 Task: Enable the video filter "Video transformation filter" for transcode stream output.
Action: Mouse moved to (130, 17)
Screenshot: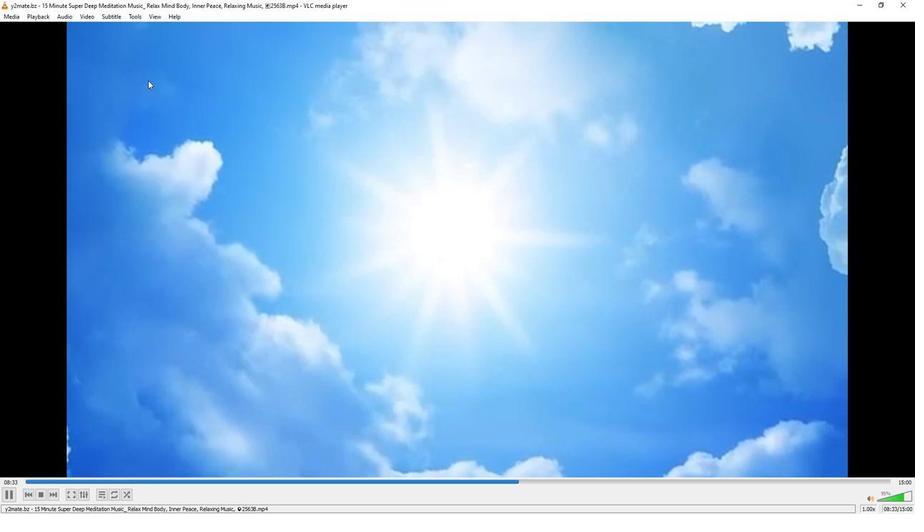 
Action: Mouse pressed left at (130, 17)
Screenshot: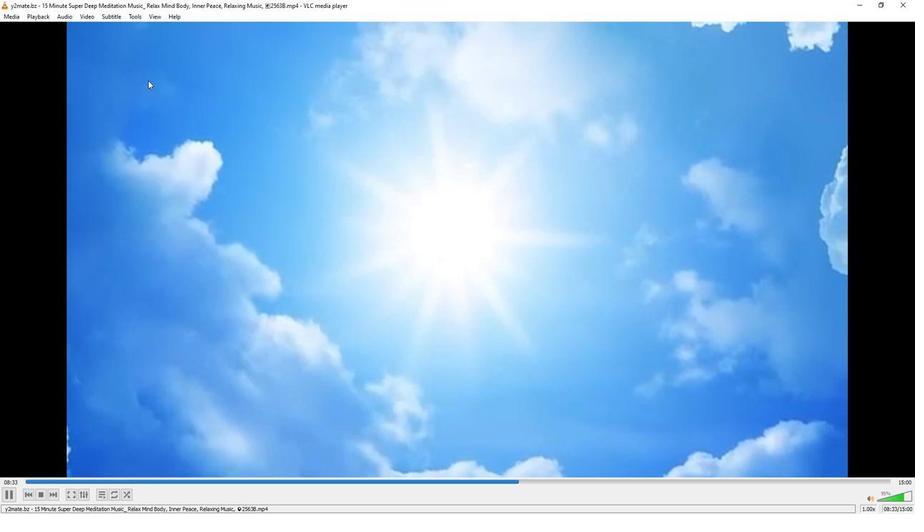 
Action: Mouse moved to (158, 131)
Screenshot: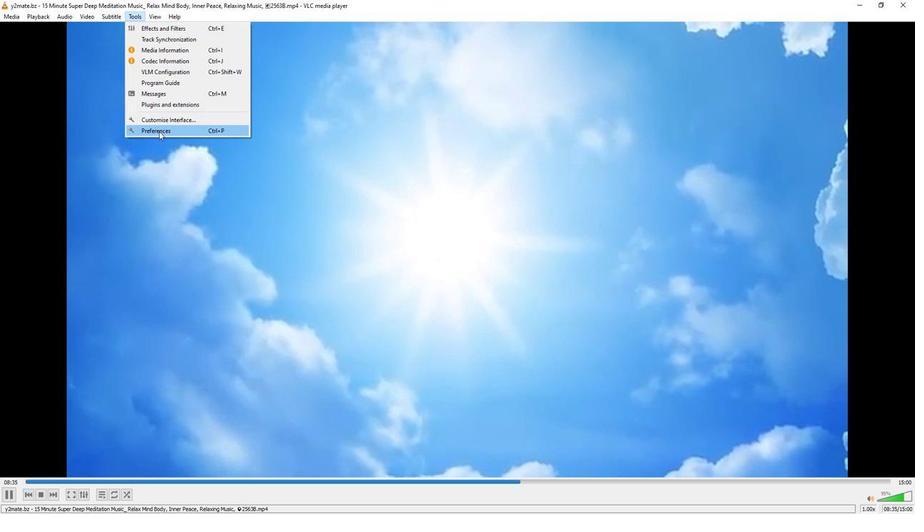 
Action: Mouse pressed left at (158, 131)
Screenshot: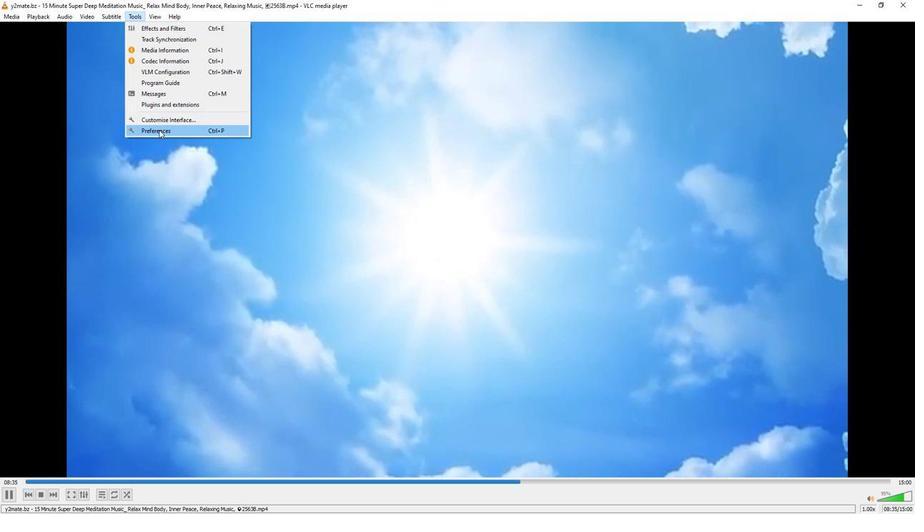 
Action: Mouse moved to (302, 415)
Screenshot: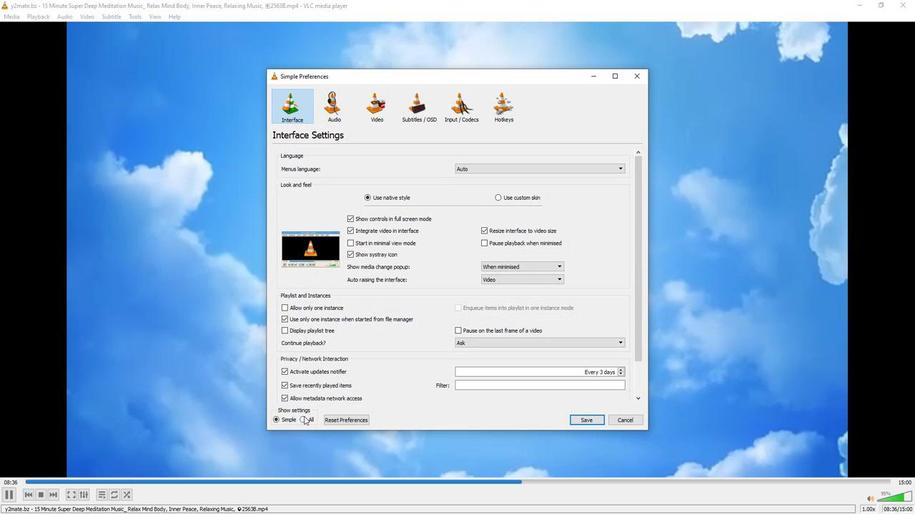 
Action: Mouse pressed left at (302, 415)
Screenshot: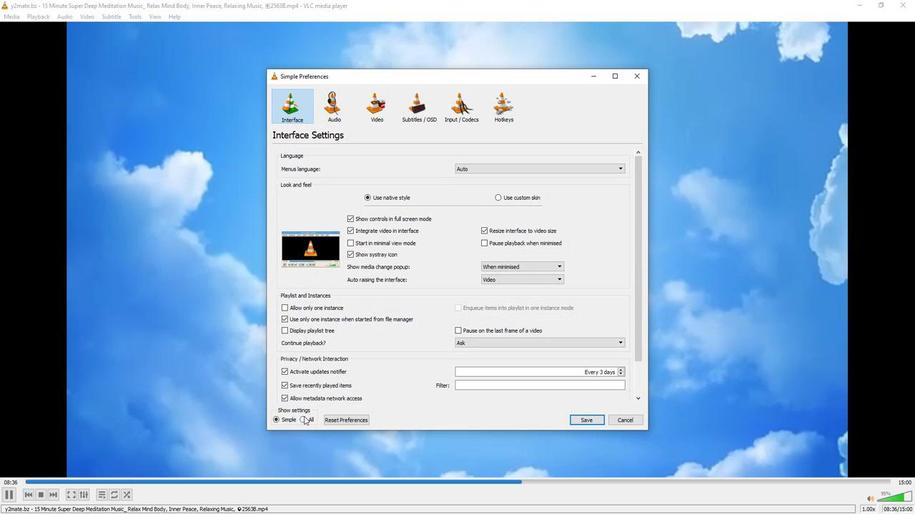 
Action: Mouse moved to (284, 330)
Screenshot: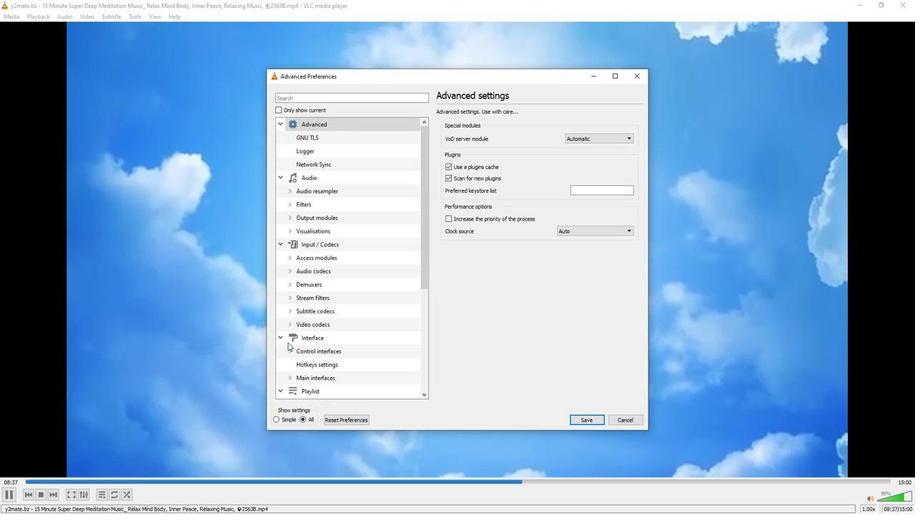 
Action: Mouse scrolled (284, 329) with delta (0, 0)
Screenshot: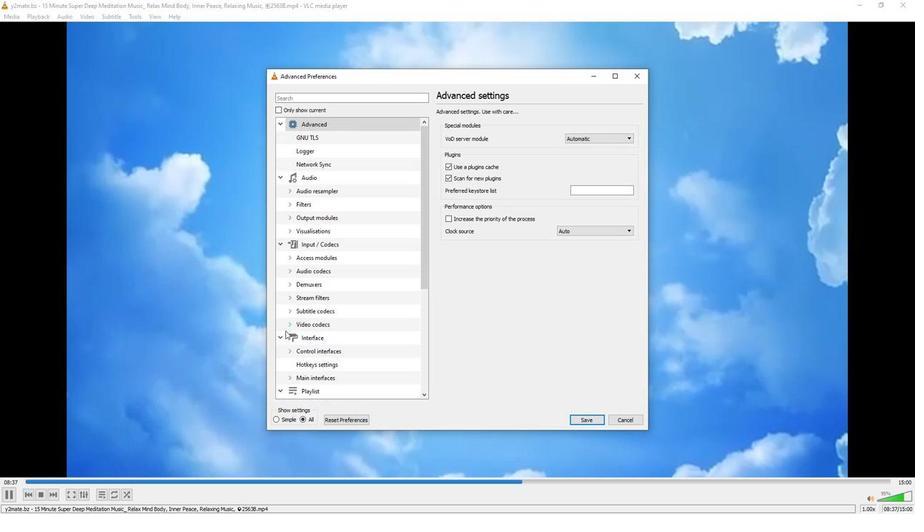 
Action: Mouse scrolled (284, 329) with delta (0, 0)
Screenshot: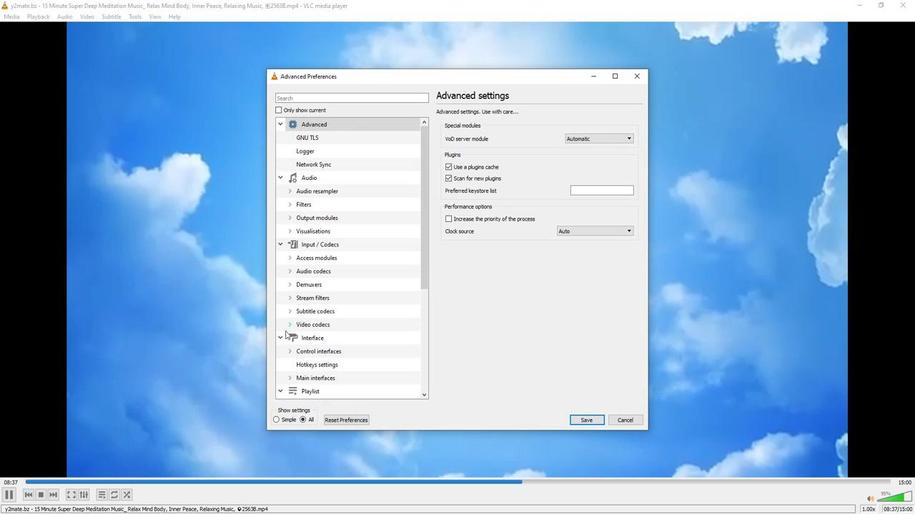 
Action: Mouse scrolled (284, 329) with delta (0, 0)
Screenshot: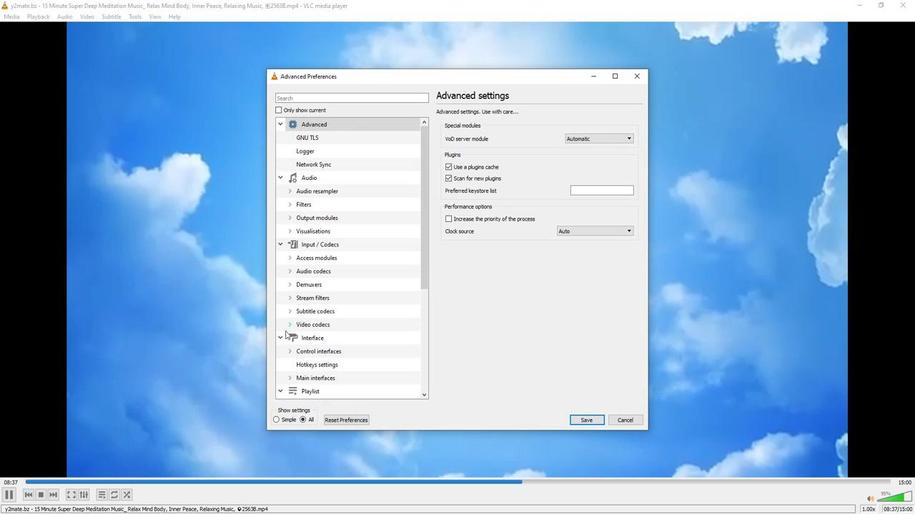 
Action: Mouse moved to (283, 328)
Screenshot: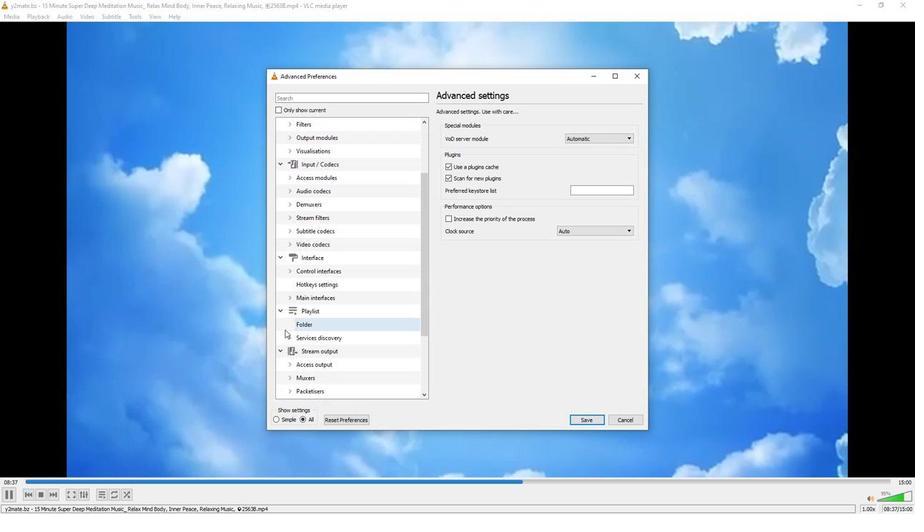 
Action: Mouse scrolled (283, 328) with delta (0, 0)
Screenshot: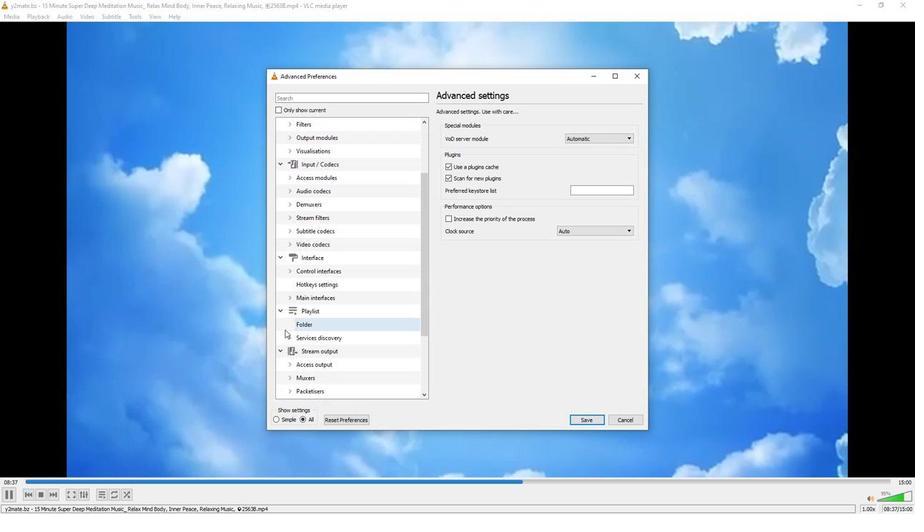 
Action: Mouse moved to (282, 321)
Screenshot: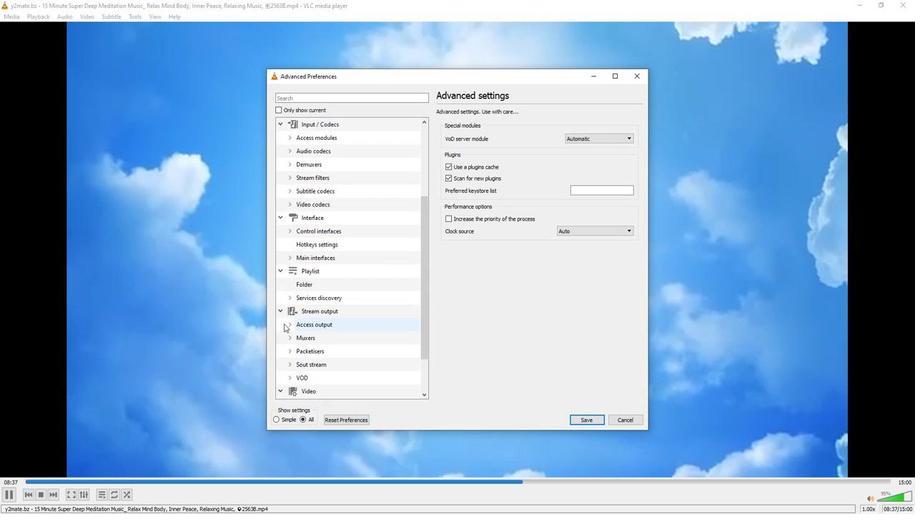 
Action: Mouse scrolled (282, 321) with delta (0, 0)
Screenshot: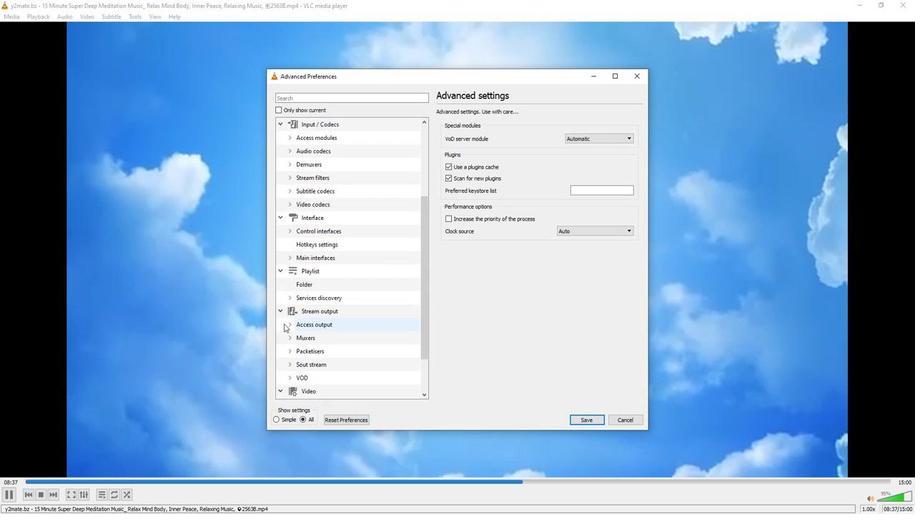 
Action: Mouse moved to (286, 309)
Screenshot: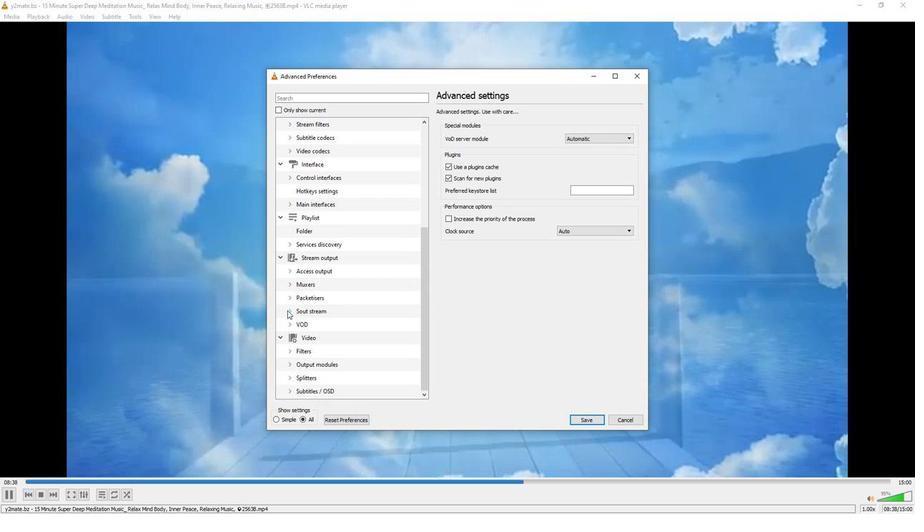 
Action: Mouse pressed left at (286, 309)
Screenshot: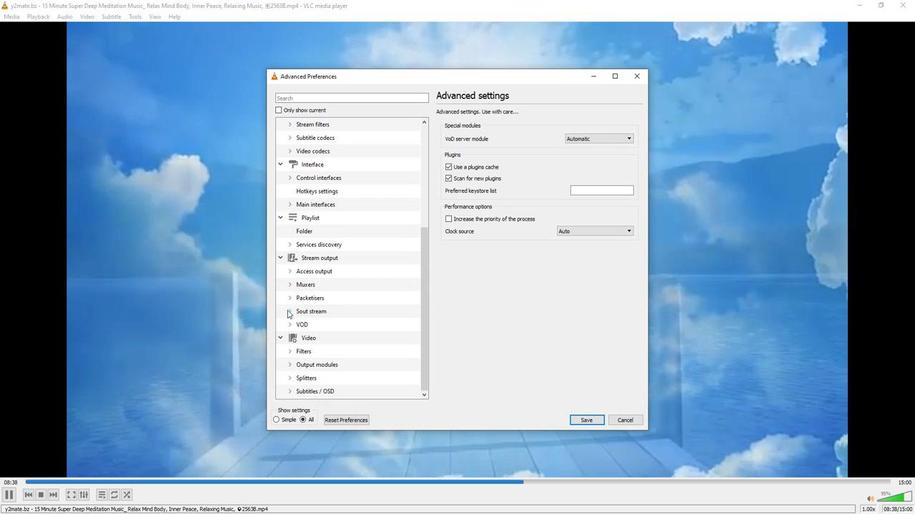
Action: Mouse moved to (311, 324)
Screenshot: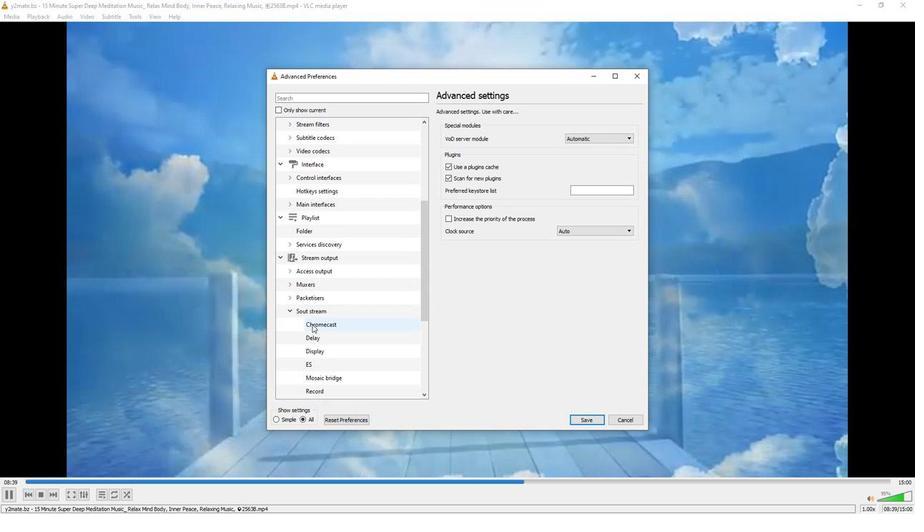 
Action: Mouse scrolled (311, 324) with delta (0, 0)
Screenshot: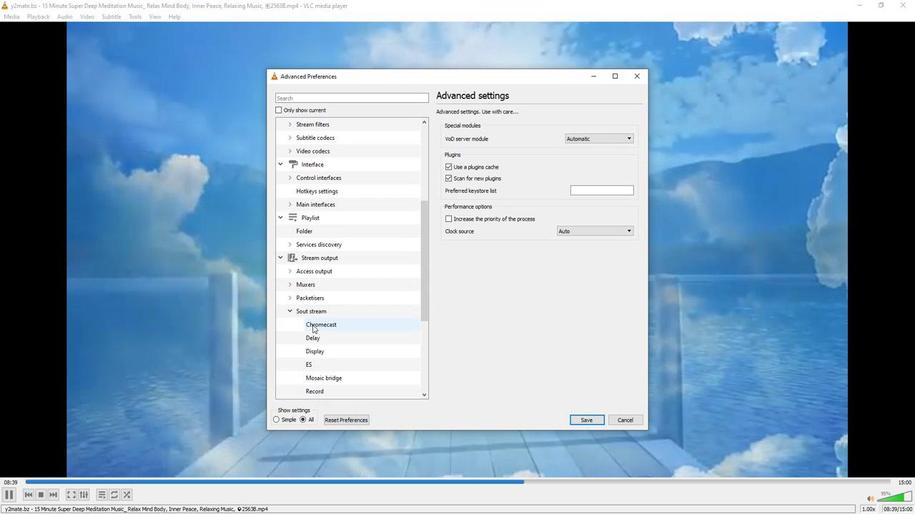 
Action: Mouse moved to (311, 324)
Screenshot: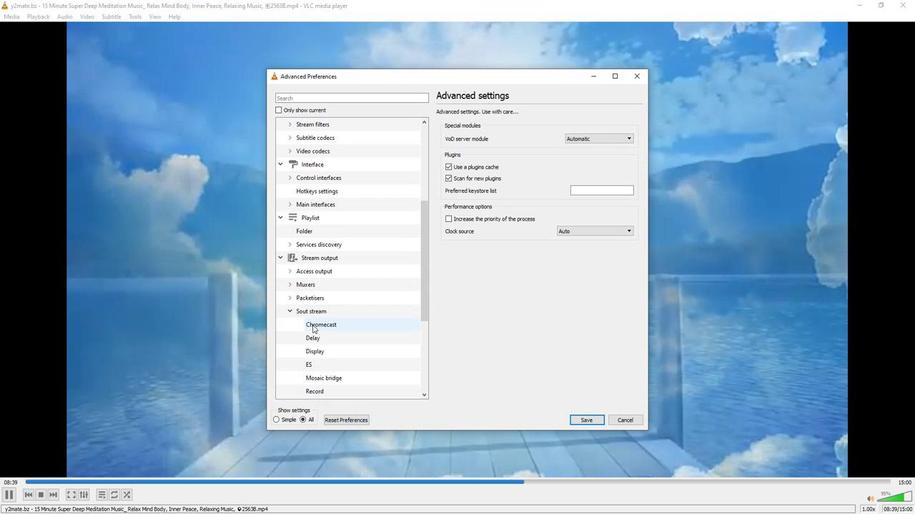 
Action: Mouse scrolled (311, 324) with delta (0, 0)
Screenshot: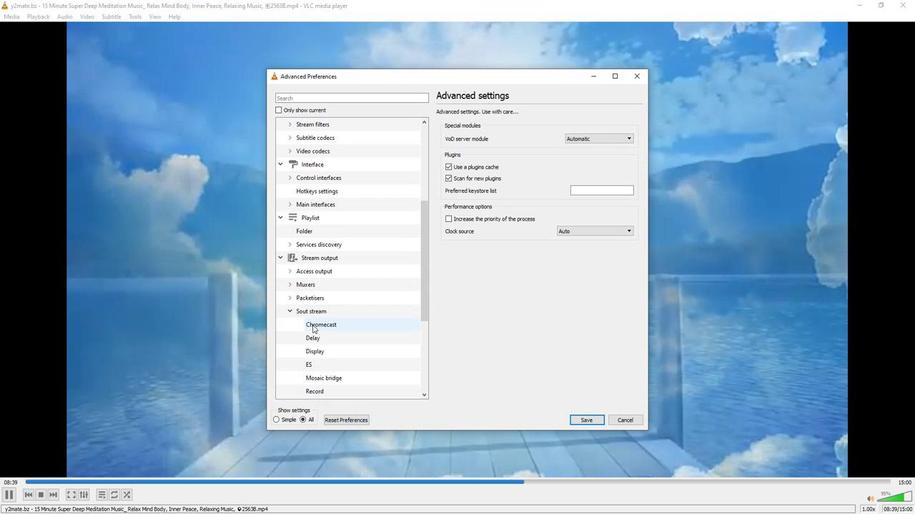 
Action: Mouse scrolled (311, 324) with delta (0, 0)
Screenshot: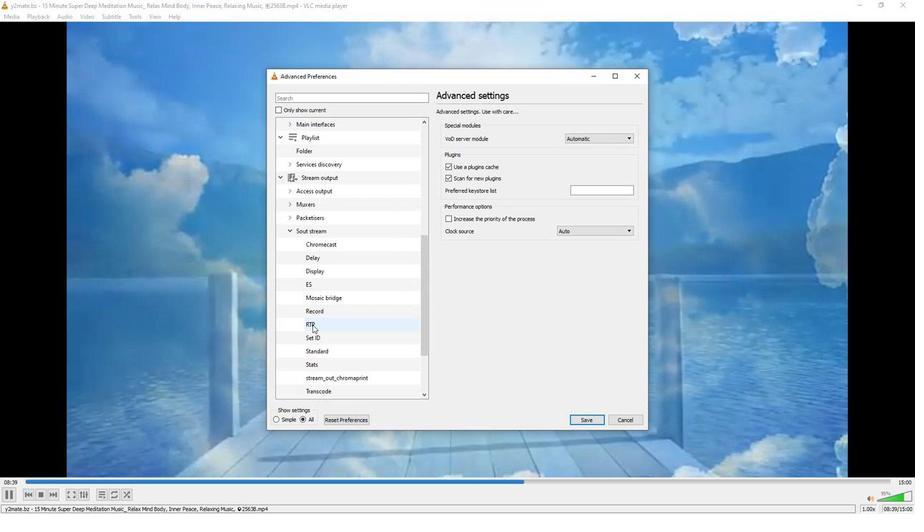 
Action: Mouse moved to (318, 350)
Screenshot: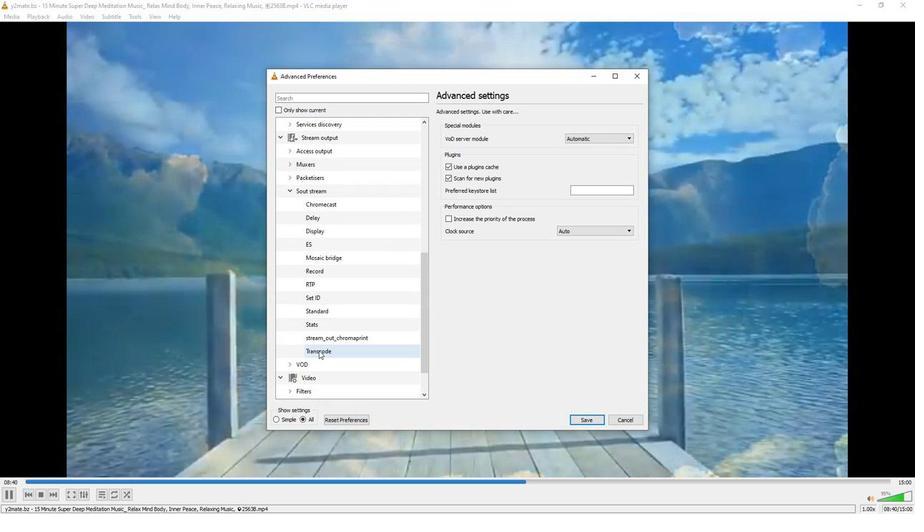 
Action: Mouse pressed left at (318, 350)
Screenshot: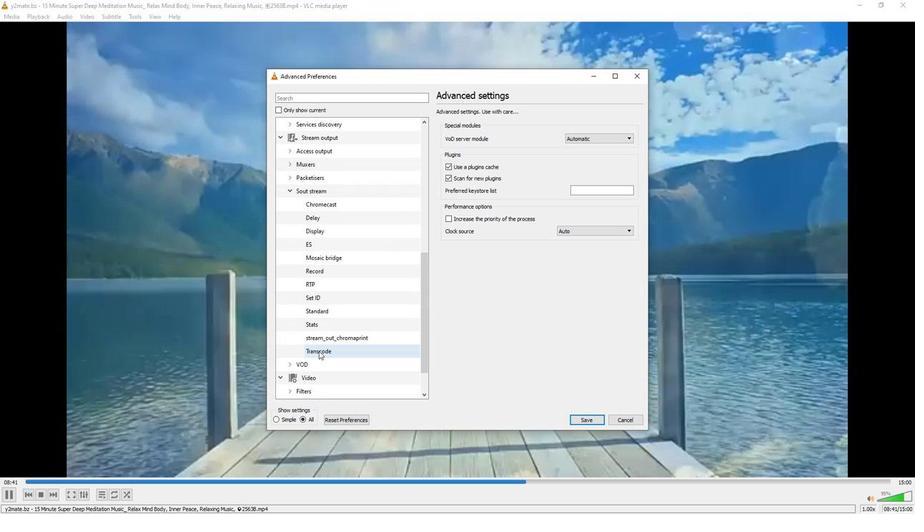 
Action: Mouse moved to (452, 300)
Screenshot: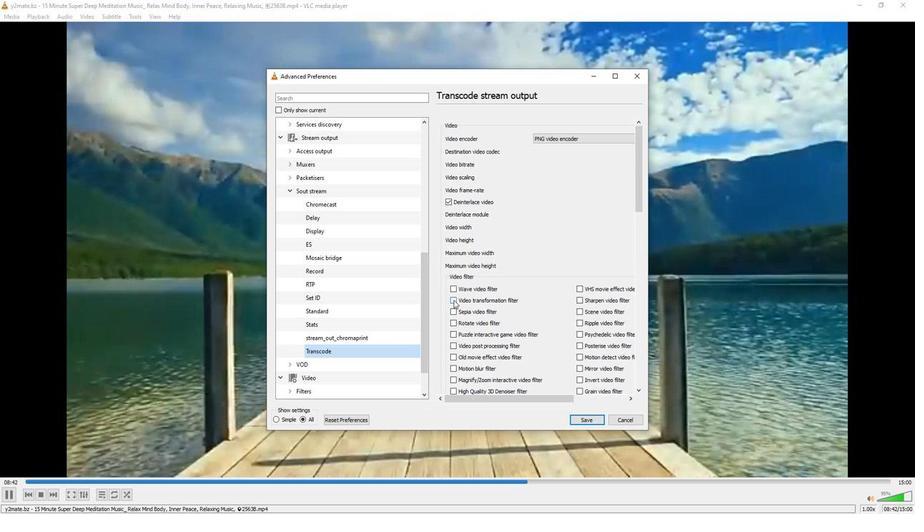 
Action: Mouse pressed left at (452, 300)
Screenshot: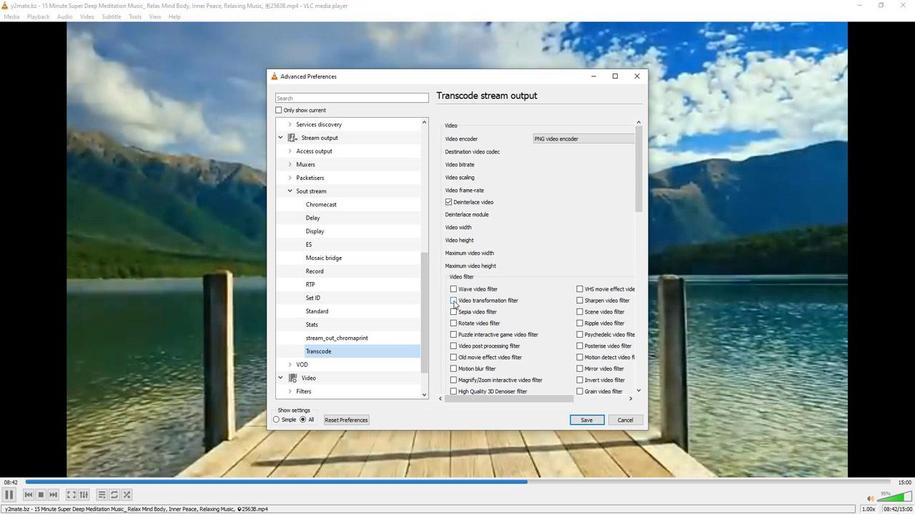 
Action: Mouse moved to (447, 319)
Screenshot: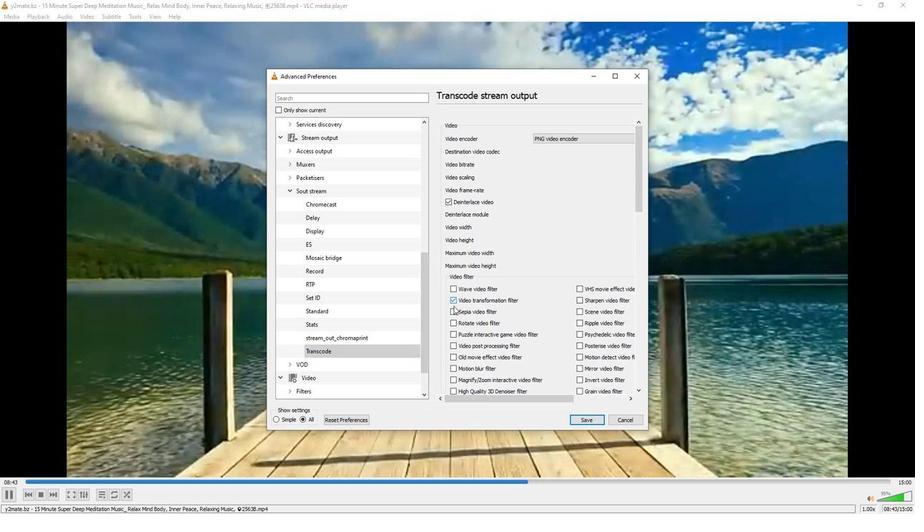 
